 Task: Select the open-on-test-failure option in the open testing.
Action: Mouse moved to (4, 464)
Screenshot: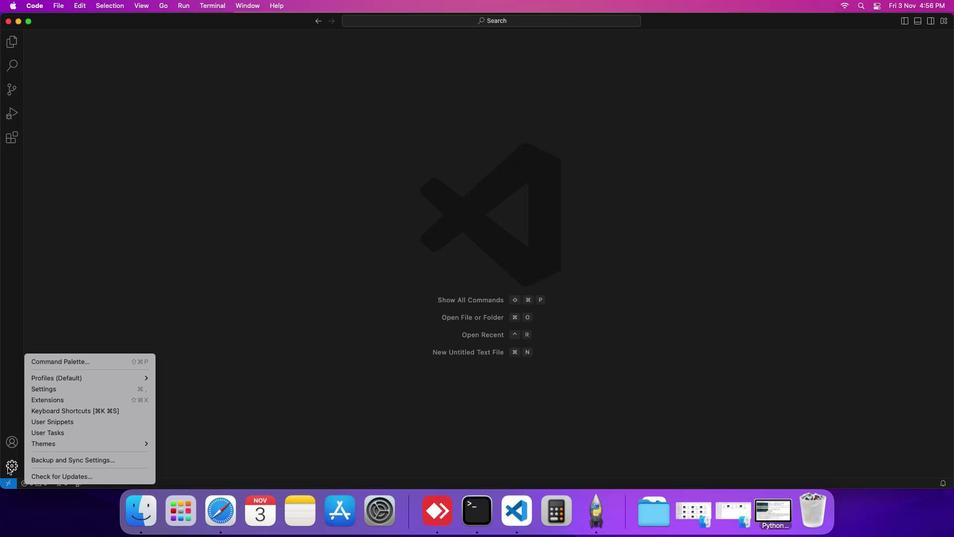 
Action: Mouse pressed left at (4, 464)
Screenshot: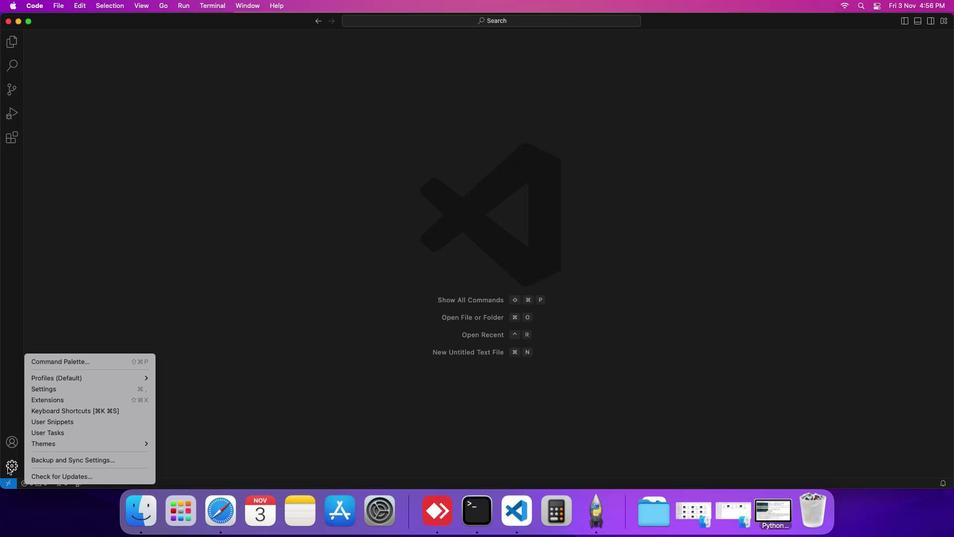 
Action: Mouse moved to (46, 387)
Screenshot: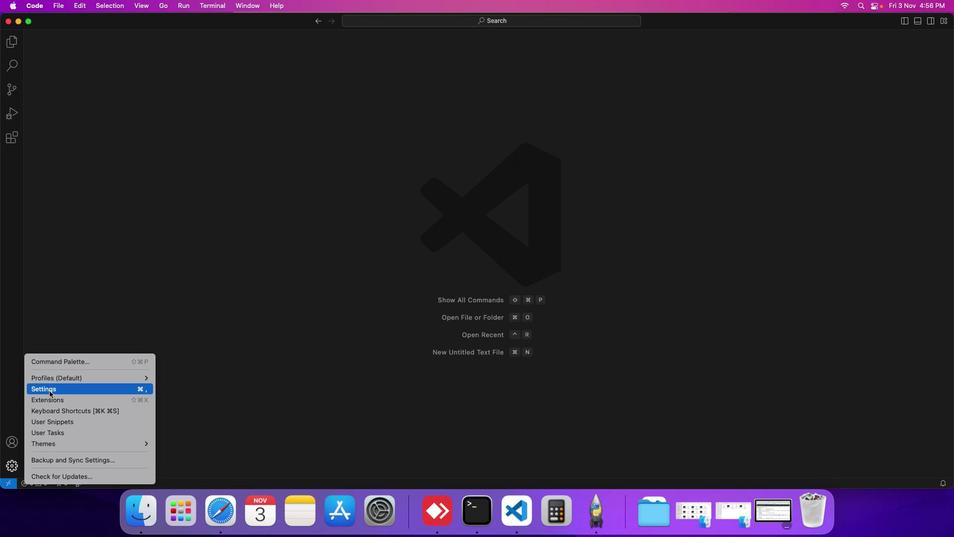 
Action: Mouse pressed left at (46, 387)
Screenshot: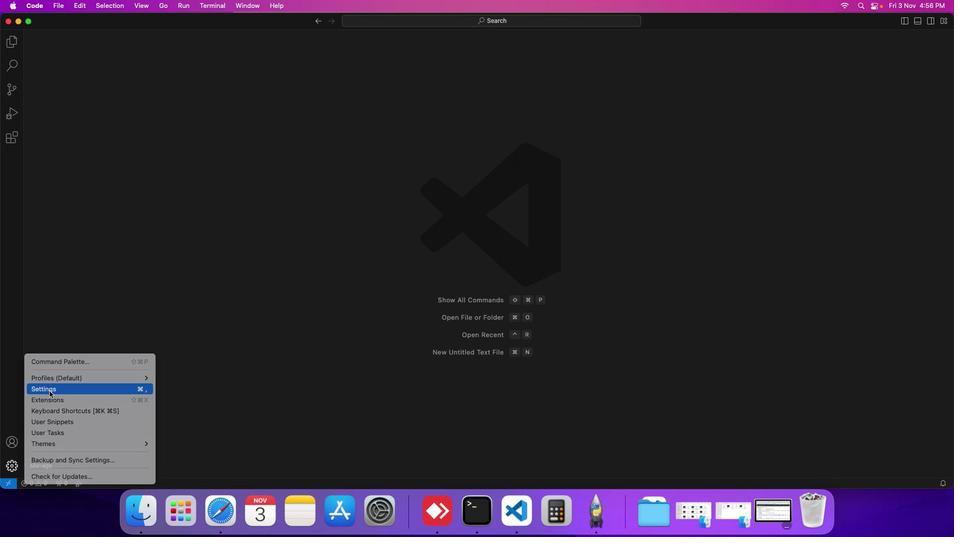 
Action: Mouse moved to (234, 140)
Screenshot: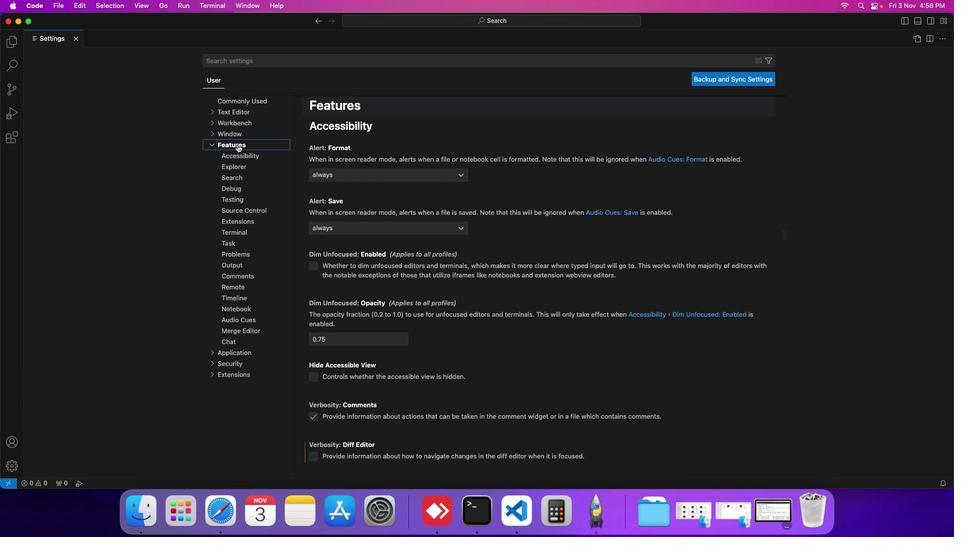 
Action: Mouse pressed left at (234, 140)
Screenshot: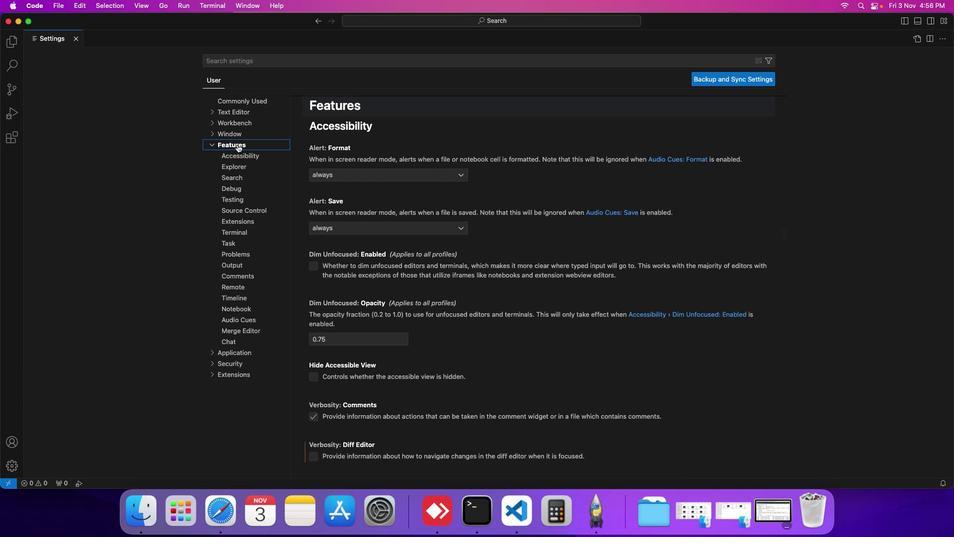
Action: Mouse moved to (233, 199)
Screenshot: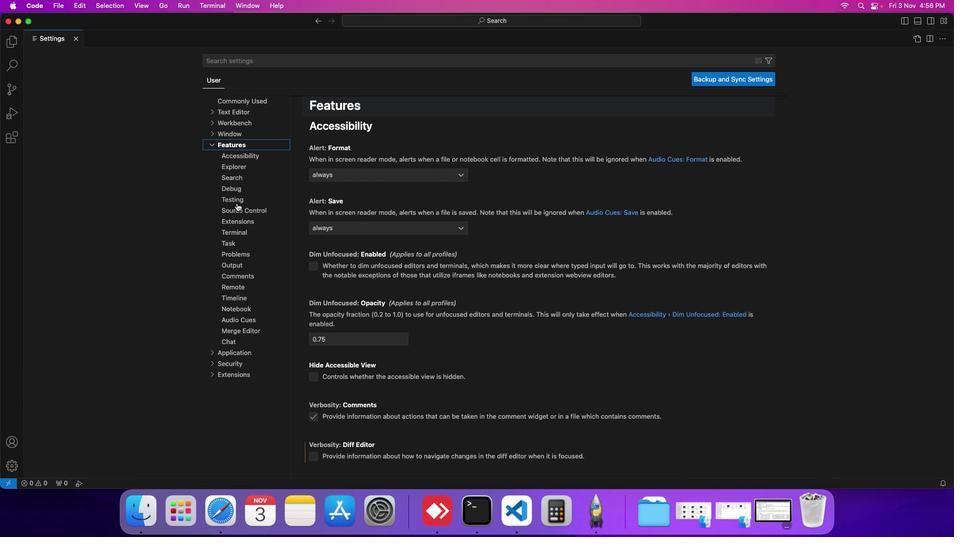 
Action: Mouse pressed left at (233, 199)
Screenshot: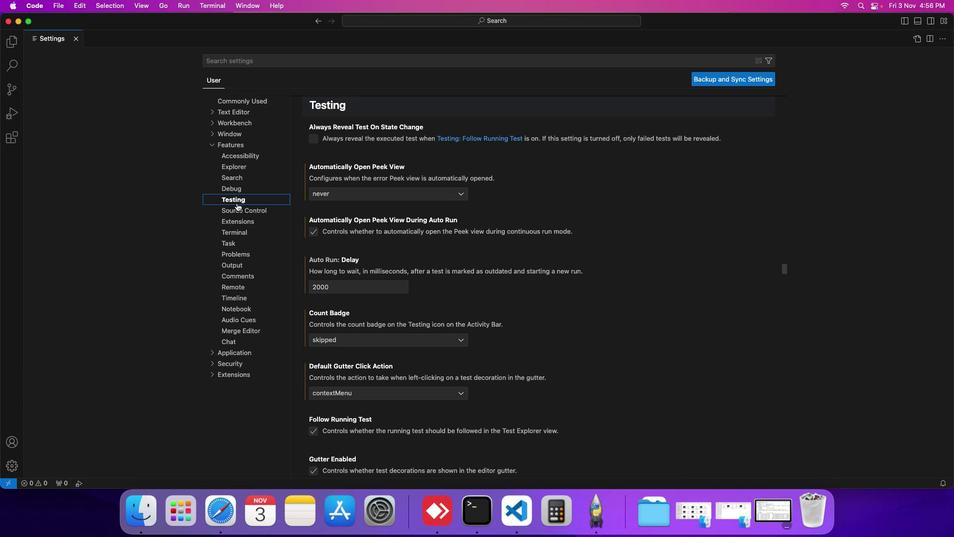 
Action: Mouse moved to (345, 356)
Screenshot: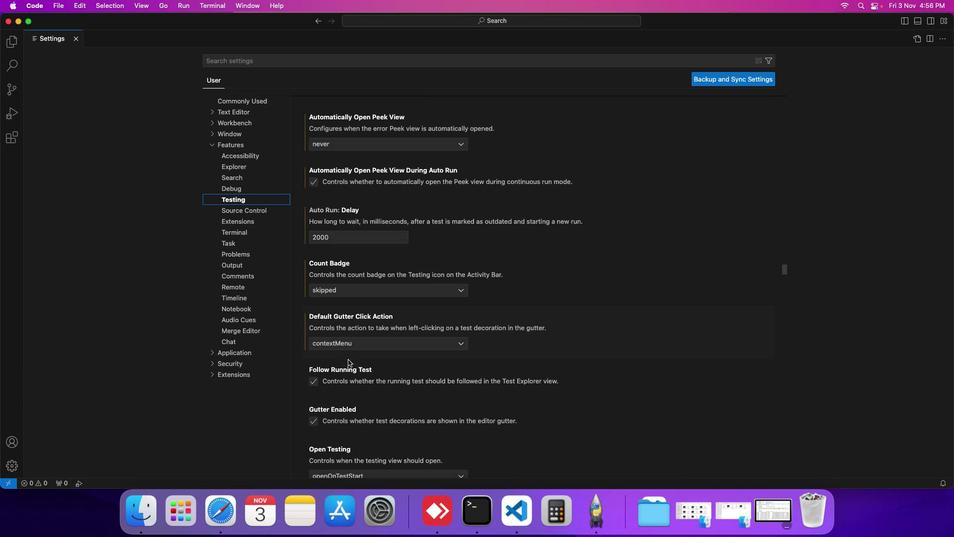 
Action: Mouse scrolled (345, 356) with delta (-2, -3)
Screenshot: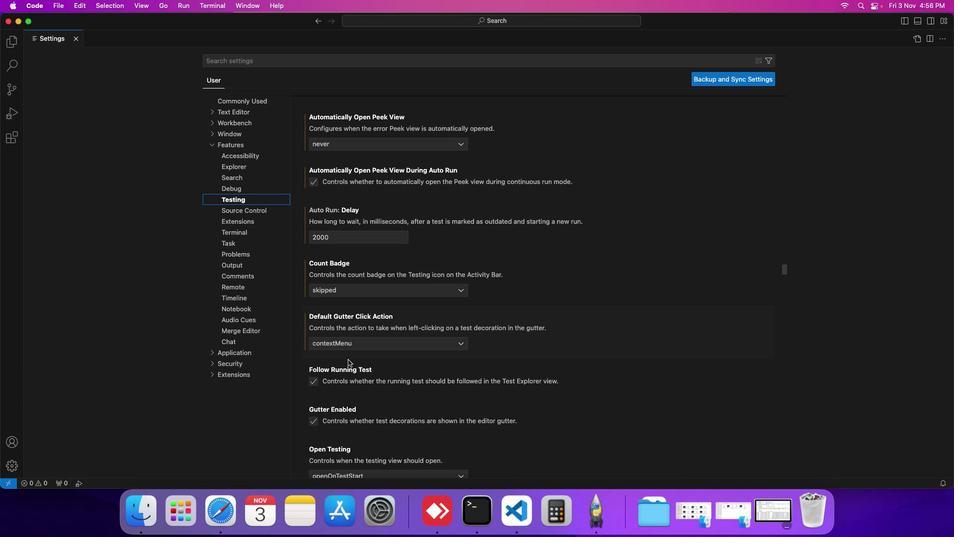 
Action: Mouse scrolled (345, 356) with delta (-2, -3)
Screenshot: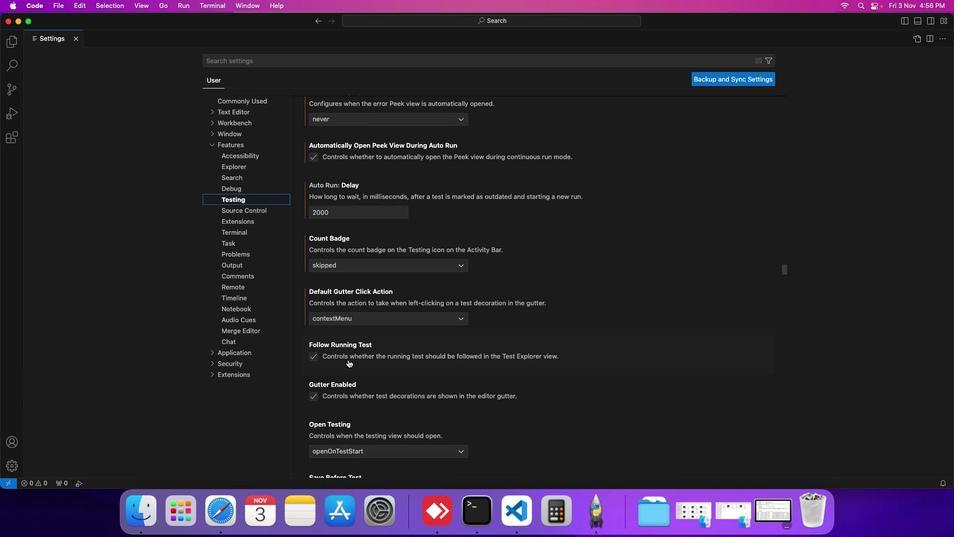 
Action: Mouse scrolled (345, 356) with delta (-2, -3)
Screenshot: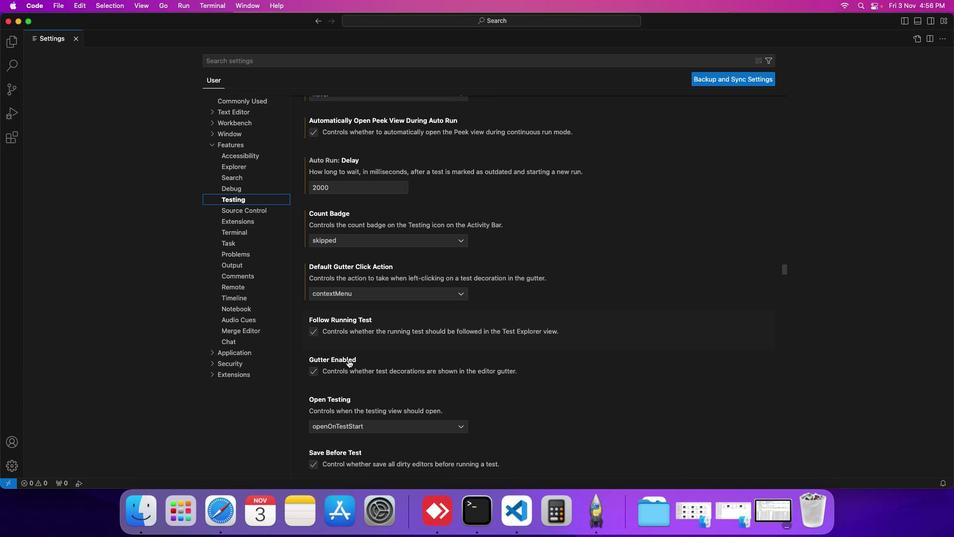
Action: Mouse scrolled (345, 356) with delta (-2, -3)
Screenshot: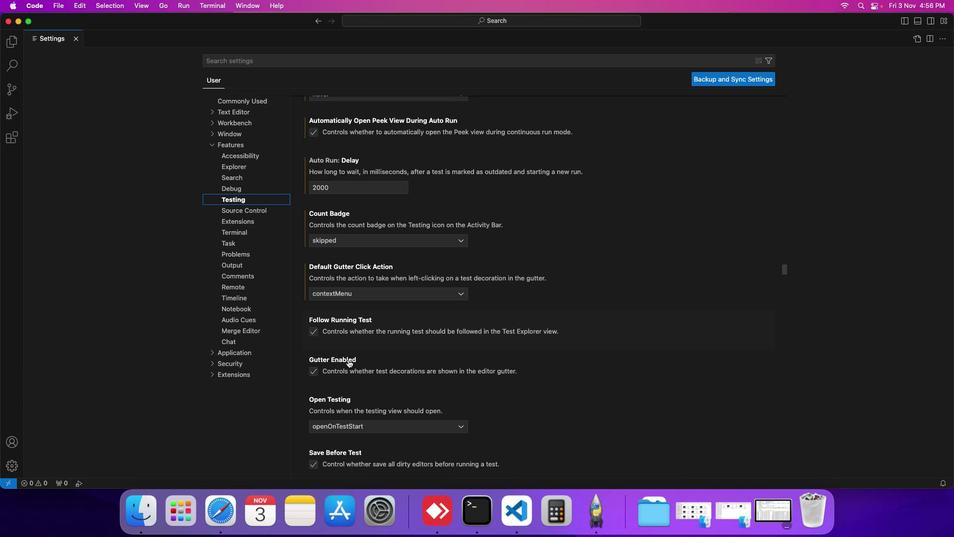 
Action: Mouse scrolled (345, 356) with delta (-2, -3)
Screenshot: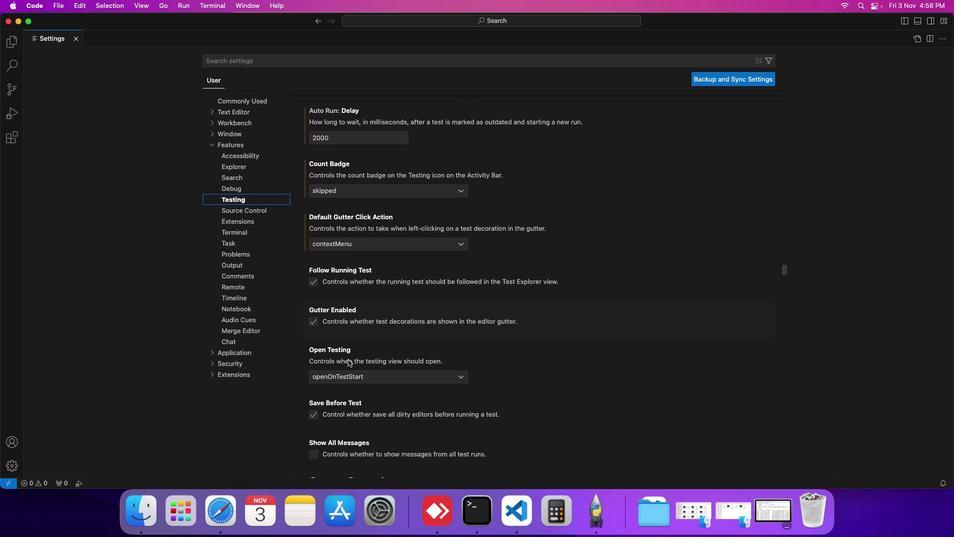 
Action: Mouse scrolled (345, 356) with delta (-2, -3)
Screenshot: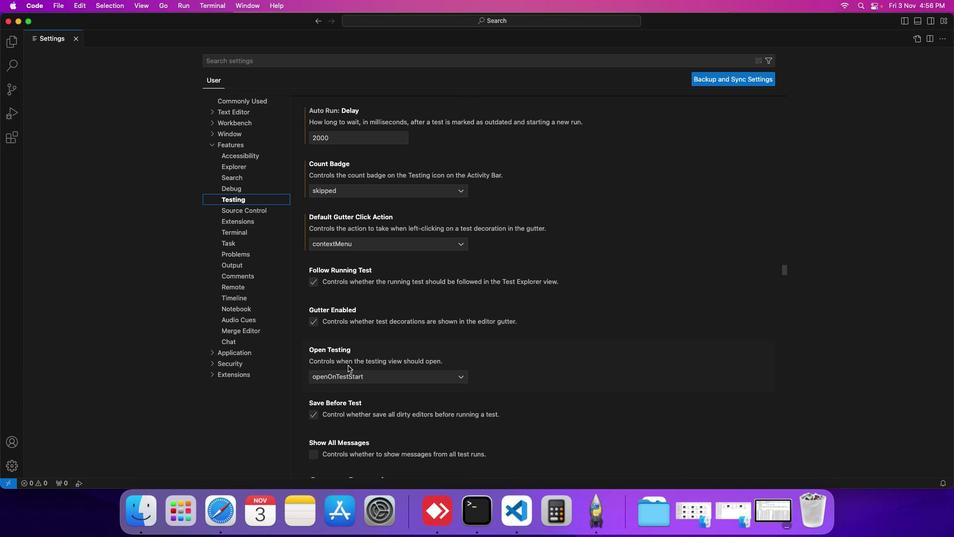 
Action: Mouse moved to (344, 371)
Screenshot: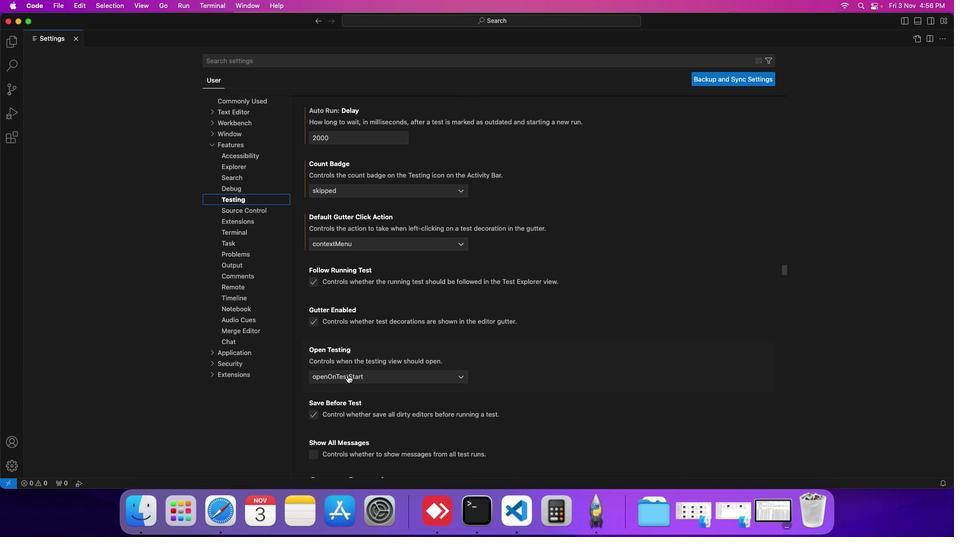 
Action: Mouse pressed left at (344, 371)
Screenshot: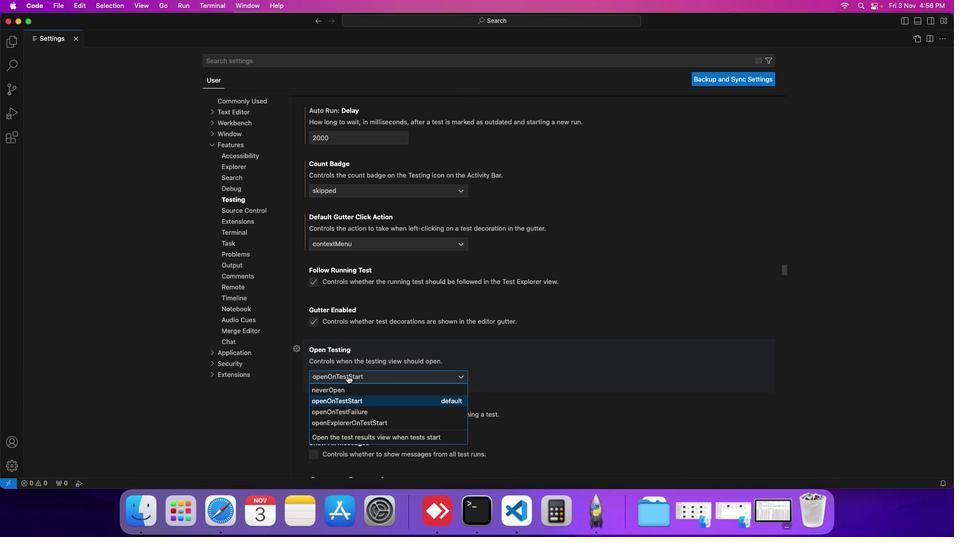 
Action: Mouse moved to (345, 404)
Screenshot: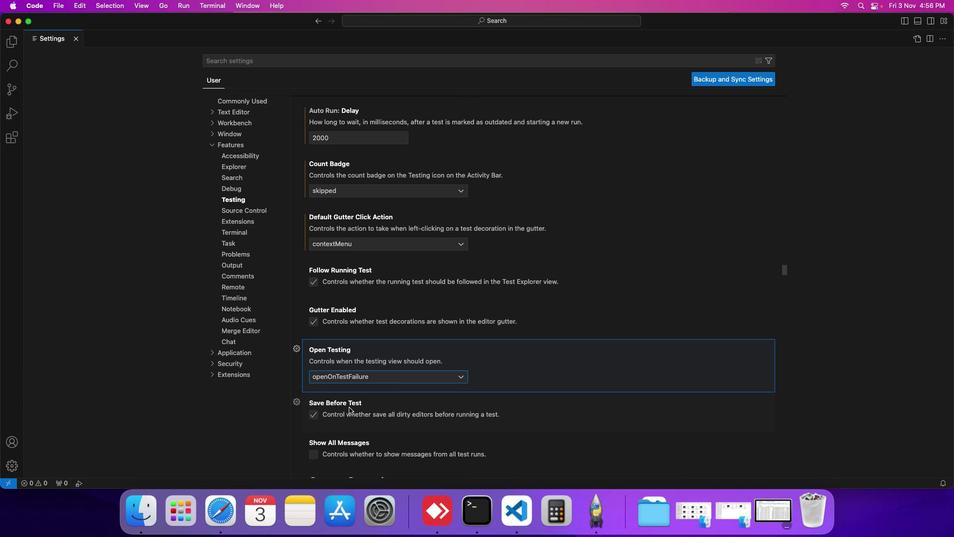 
Action: Mouse pressed left at (345, 404)
Screenshot: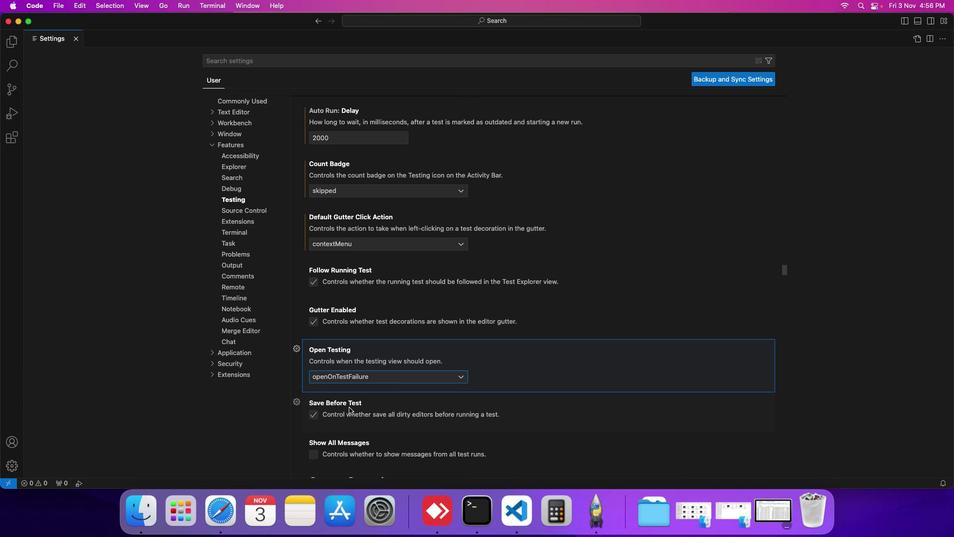 
Action: Mouse moved to (347, 399)
Screenshot: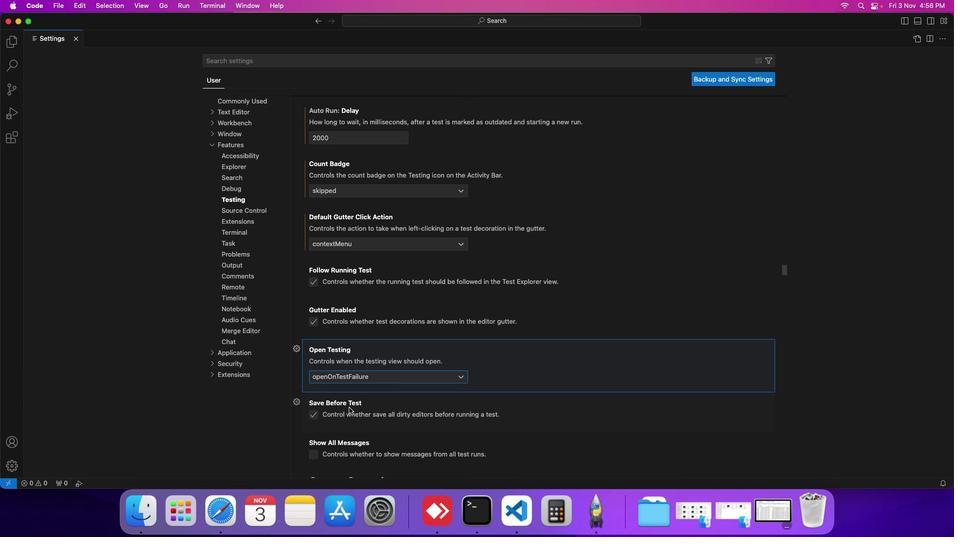 
